 Task: Adjust saturation to make the clip more or less colorful
Action: Mouse pressed left at (695, 136)
Screenshot: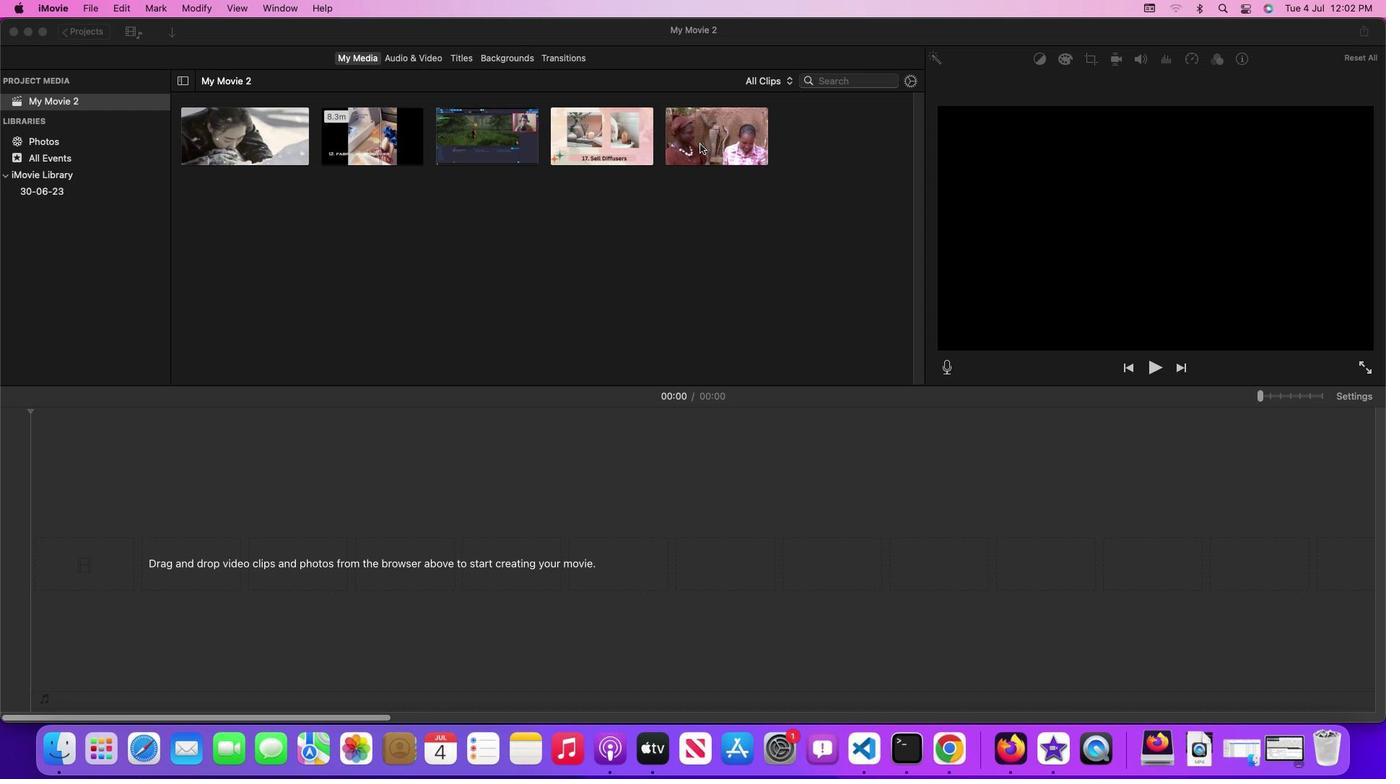 
Action: Mouse moved to (202, 14)
Screenshot: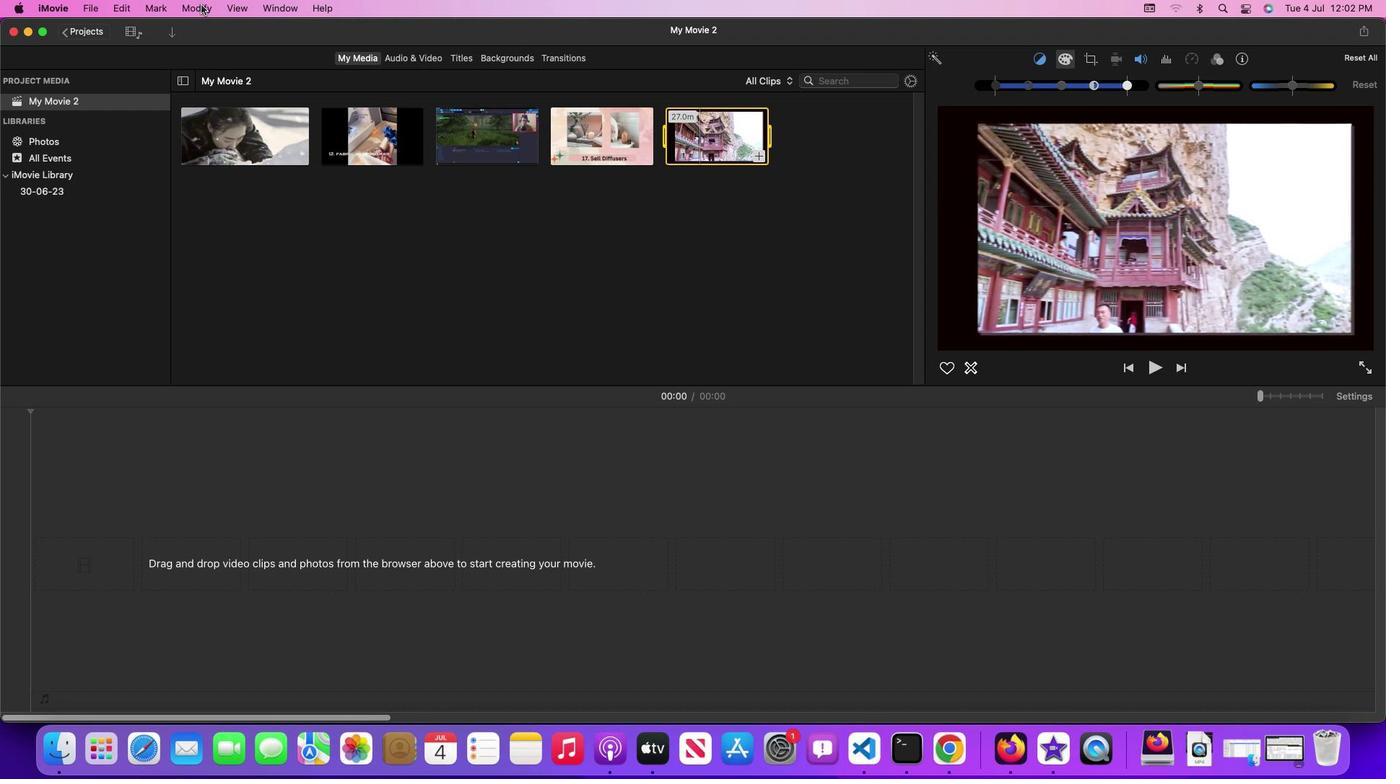 
Action: Mouse pressed left at (202, 14)
Screenshot: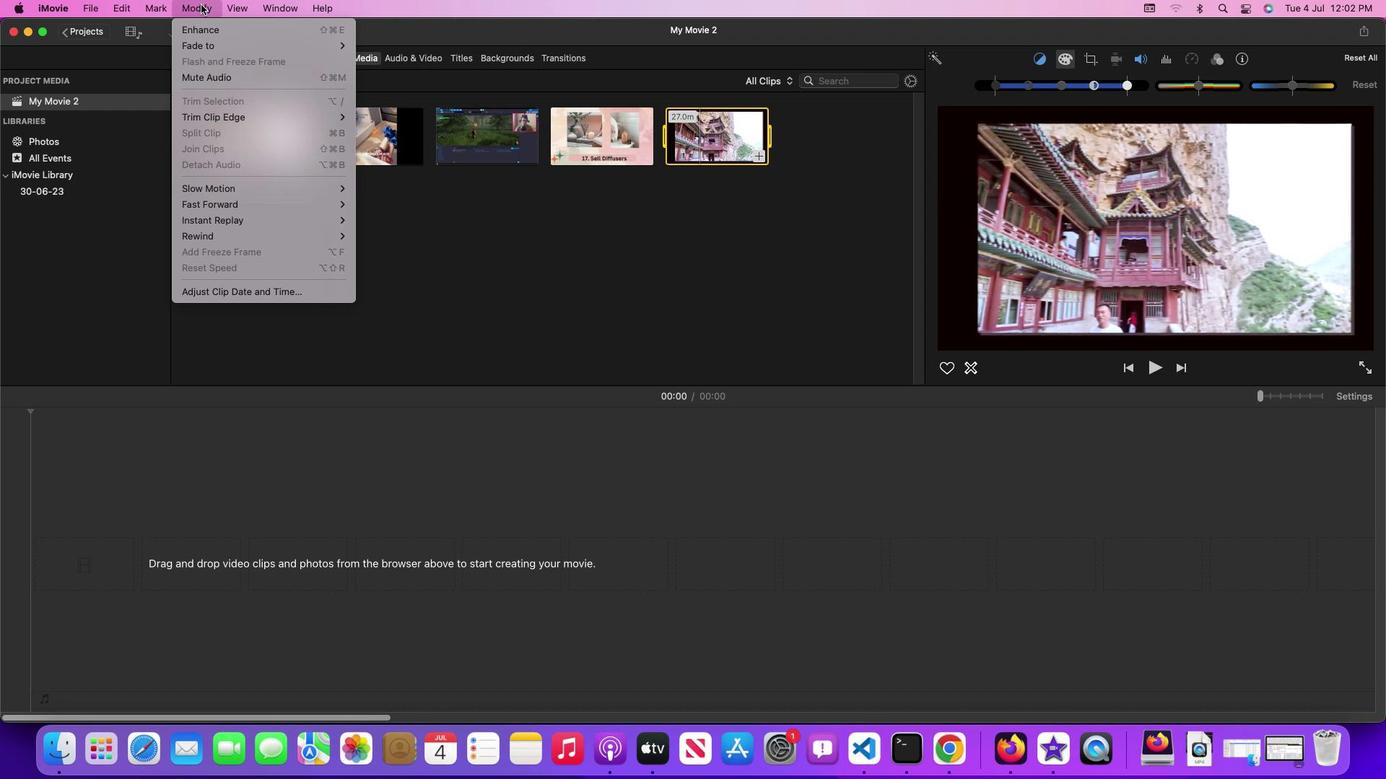 
Action: Mouse moved to (210, 38)
Screenshot: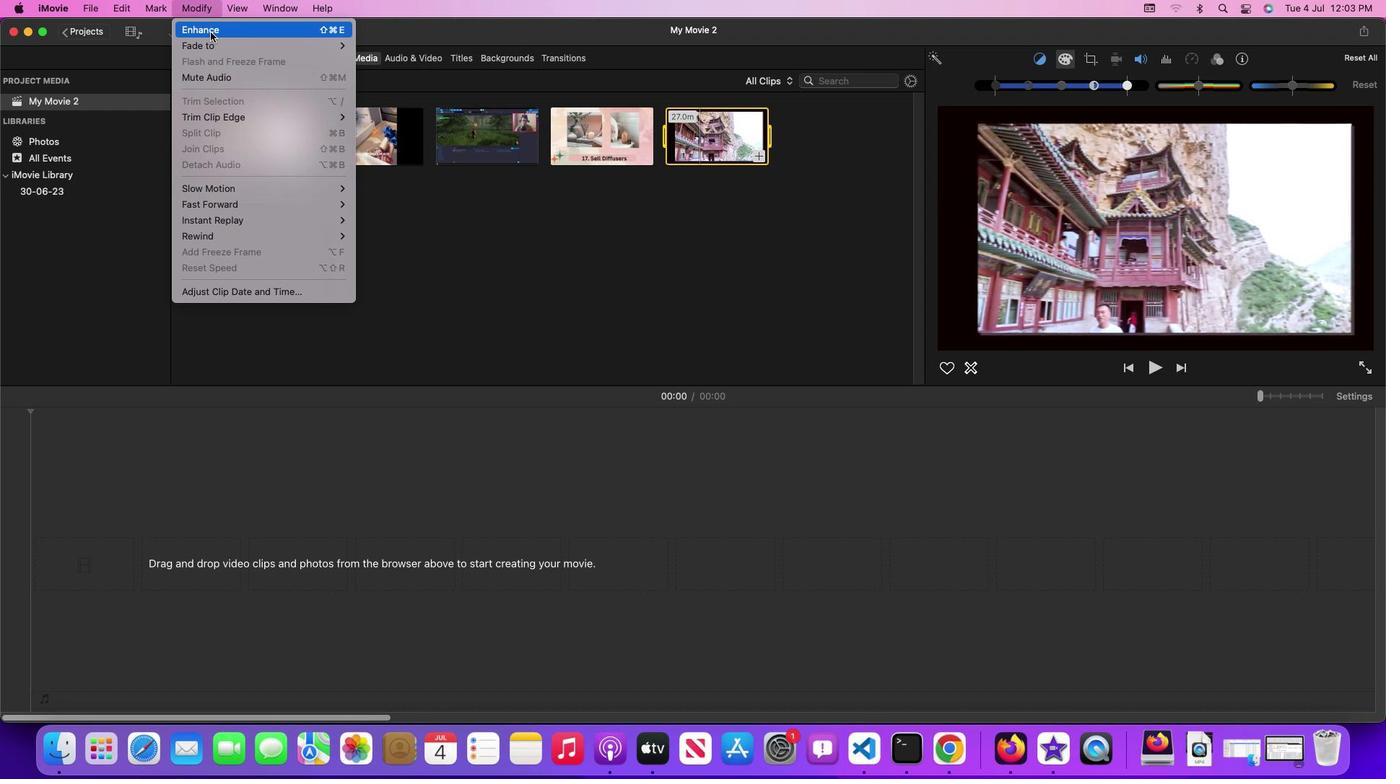 
Action: Mouse pressed left at (210, 38)
Screenshot: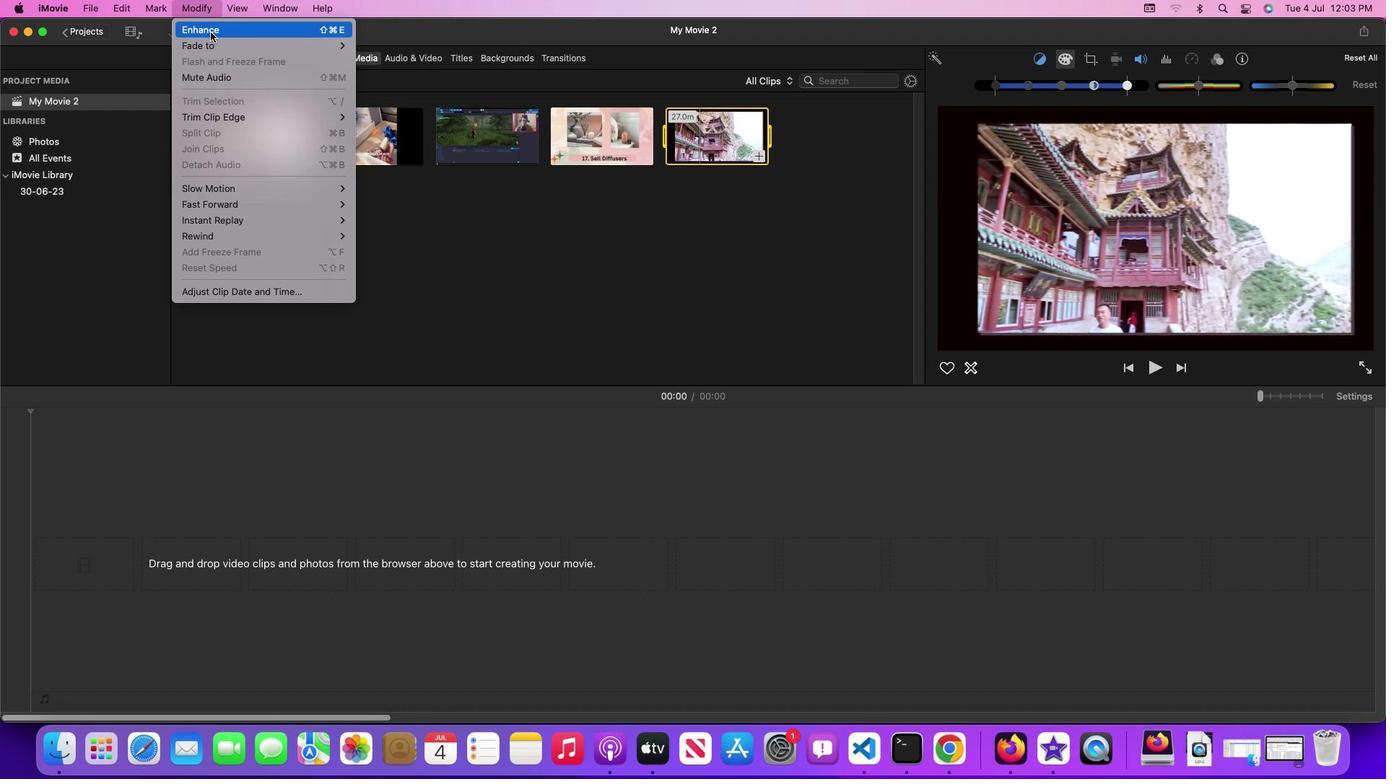 
Action: Mouse moved to (1062, 62)
Screenshot: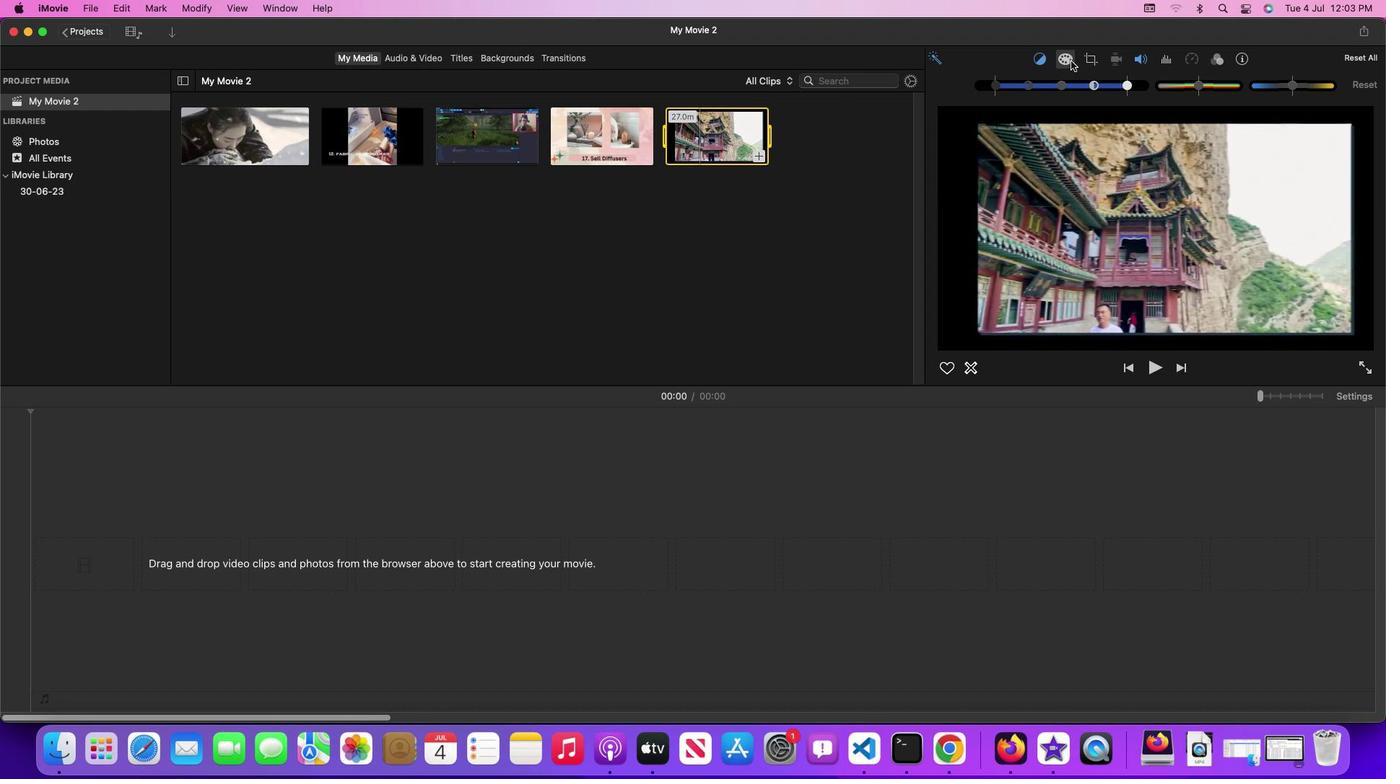 
Action: Mouse pressed left at (1062, 62)
Screenshot: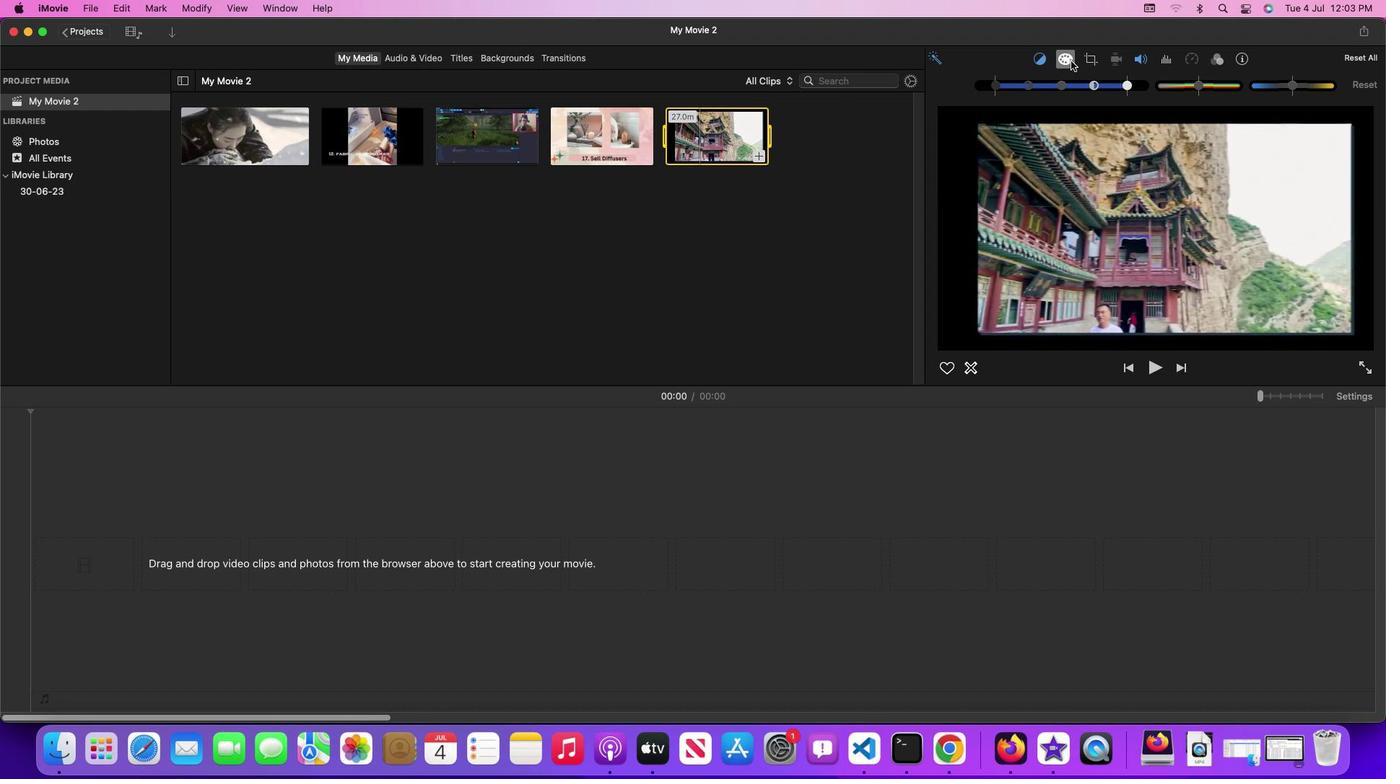 
Action: Mouse pressed left at (1062, 62)
Screenshot: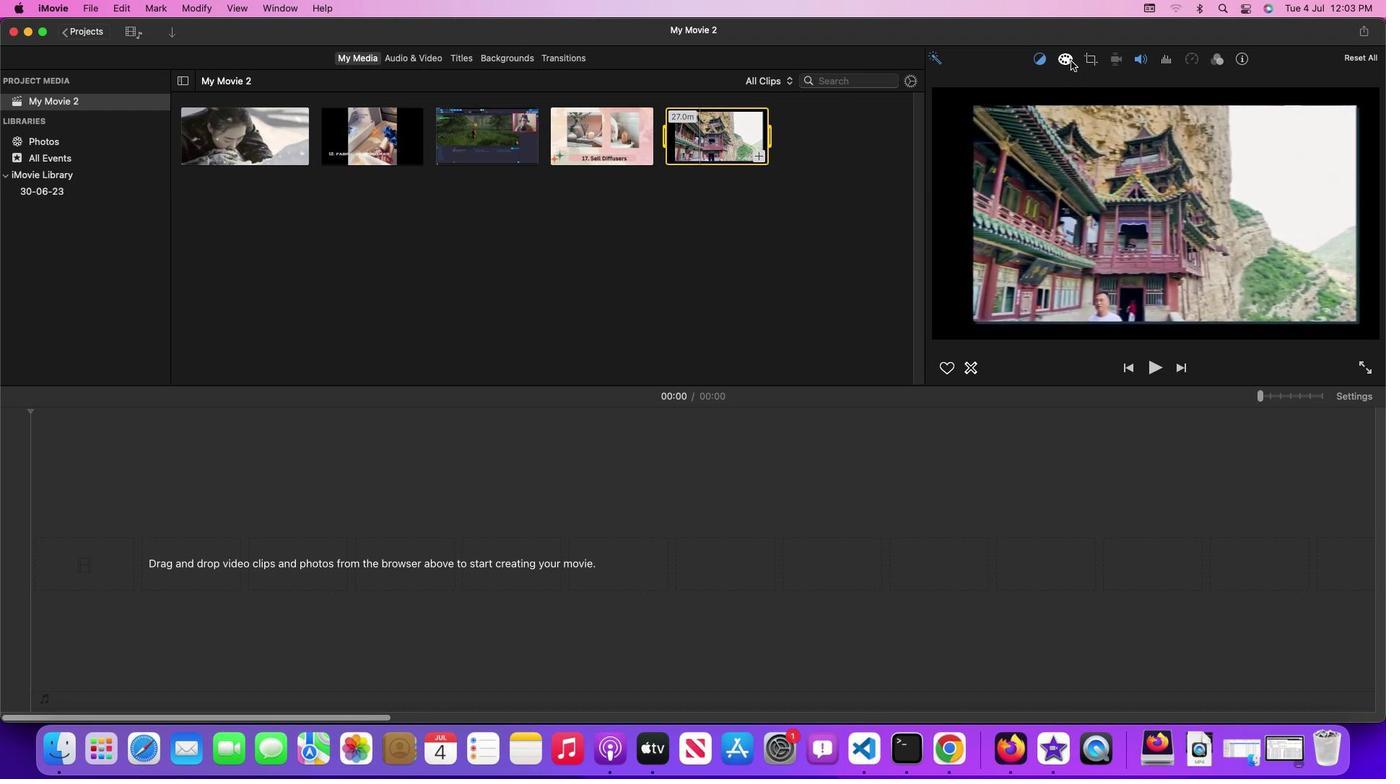 
Action: Mouse moved to (1189, 83)
Screenshot: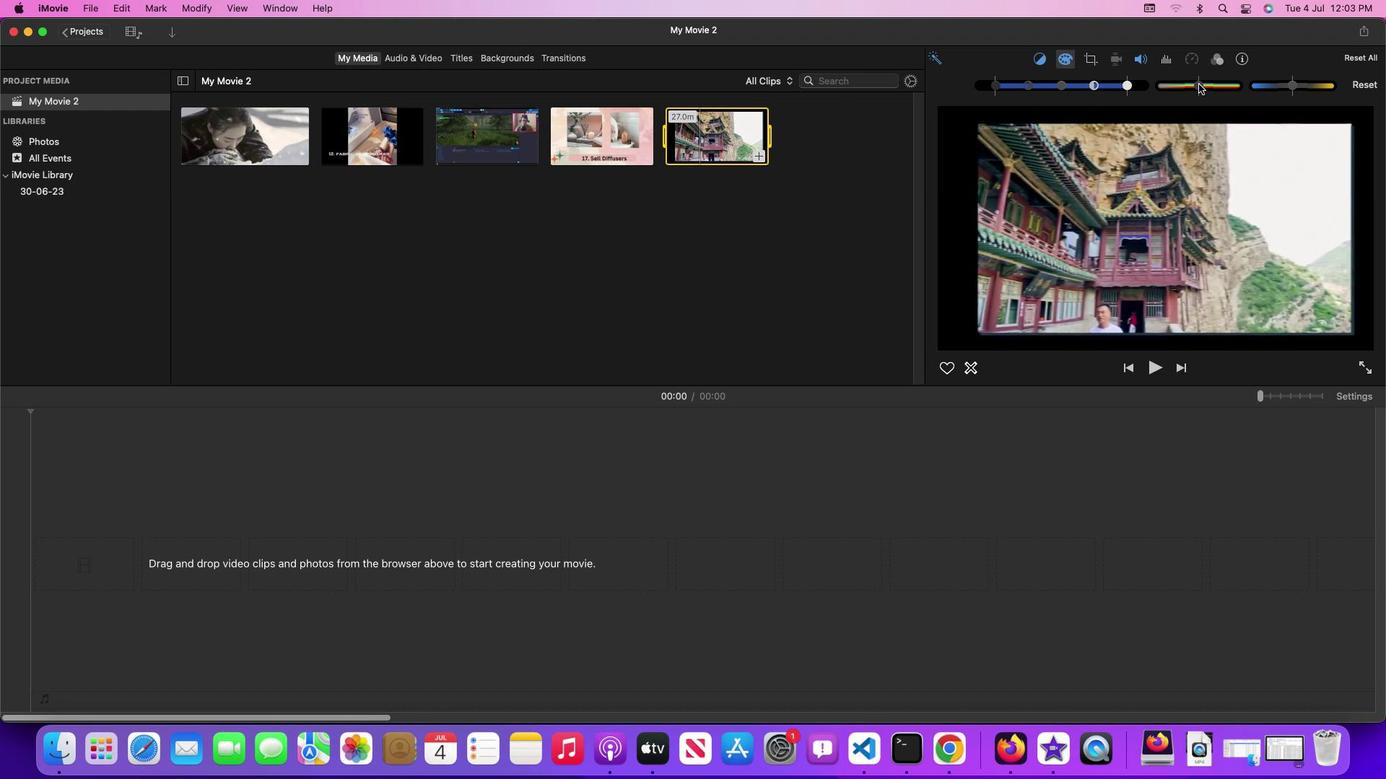 
Action: Mouse pressed left at (1189, 83)
Screenshot: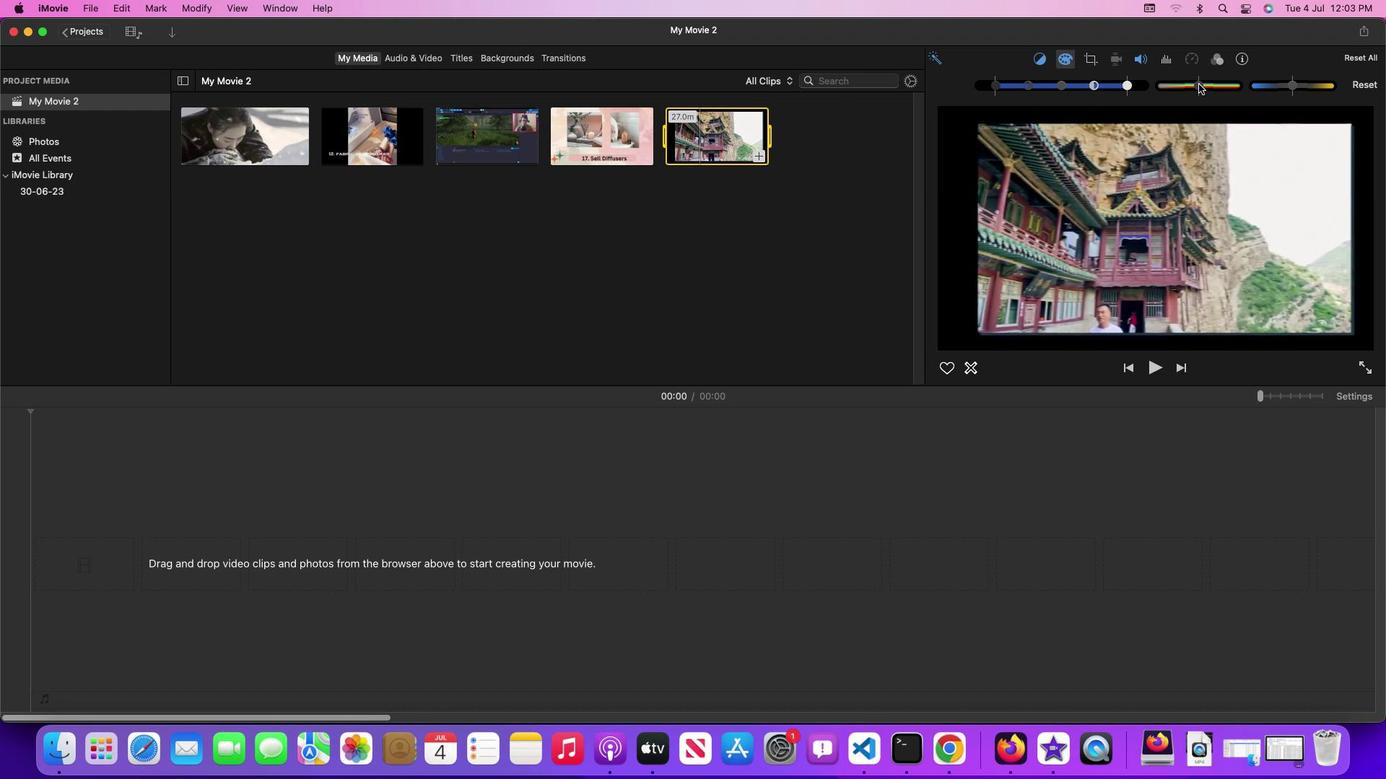 
Action: Mouse moved to (1211, 116)
Screenshot: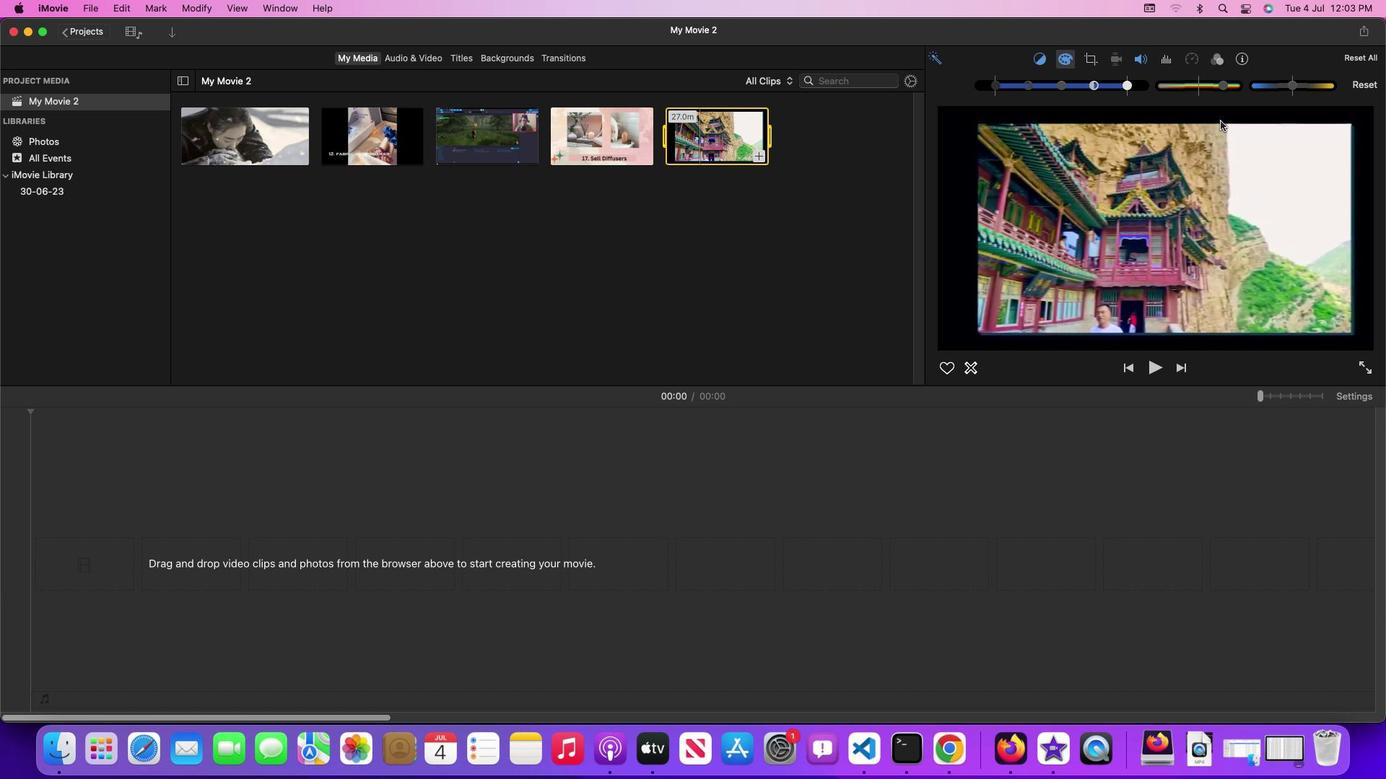 
